 Task: Set the region availability for new prebuild configuration for codespaces in the repository "JS" to "US West".
Action: Mouse moved to (935, 177)
Screenshot: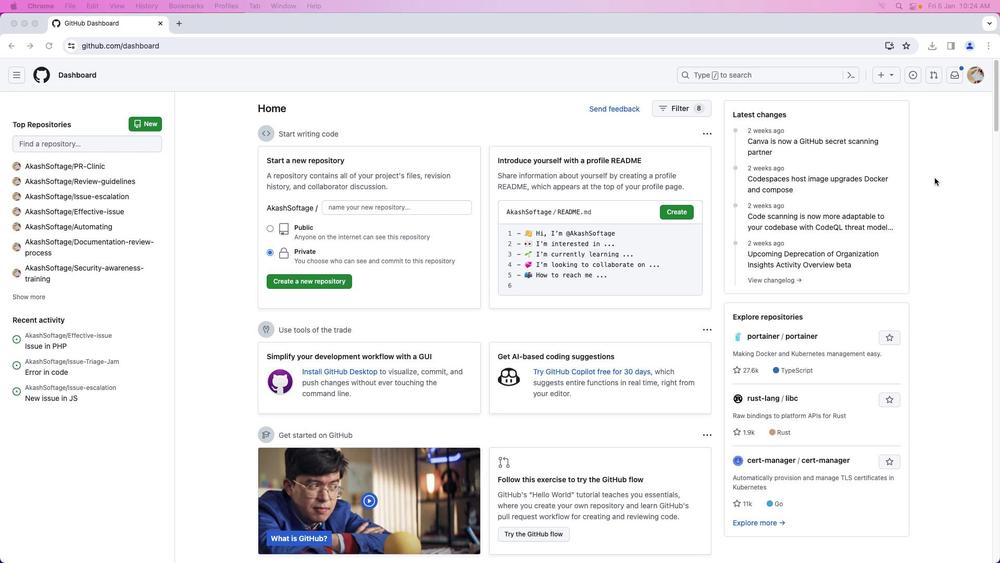 
Action: Mouse pressed left at (935, 177)
Screenshot: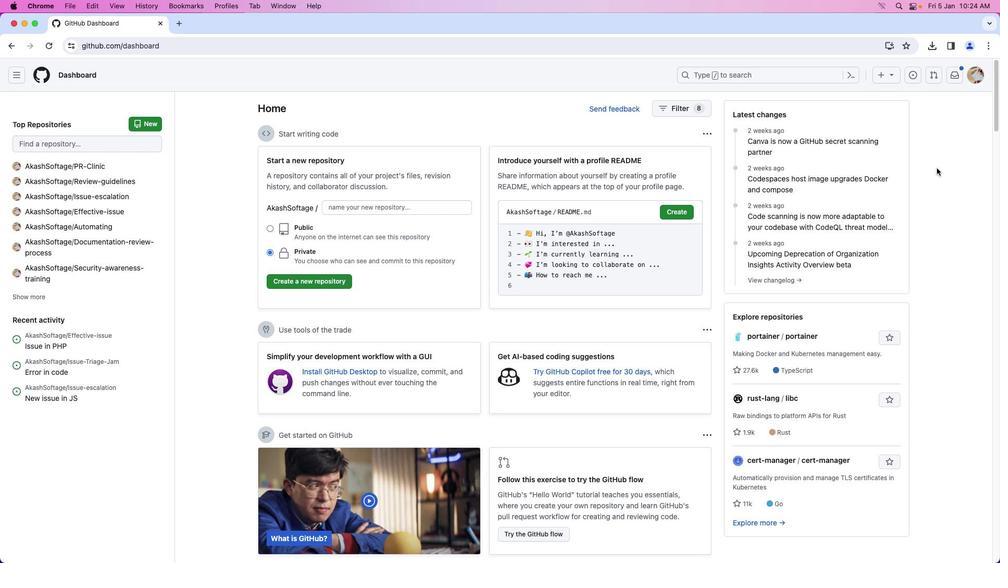 
Action: Mouse moved to (978, 76)
Screenshot: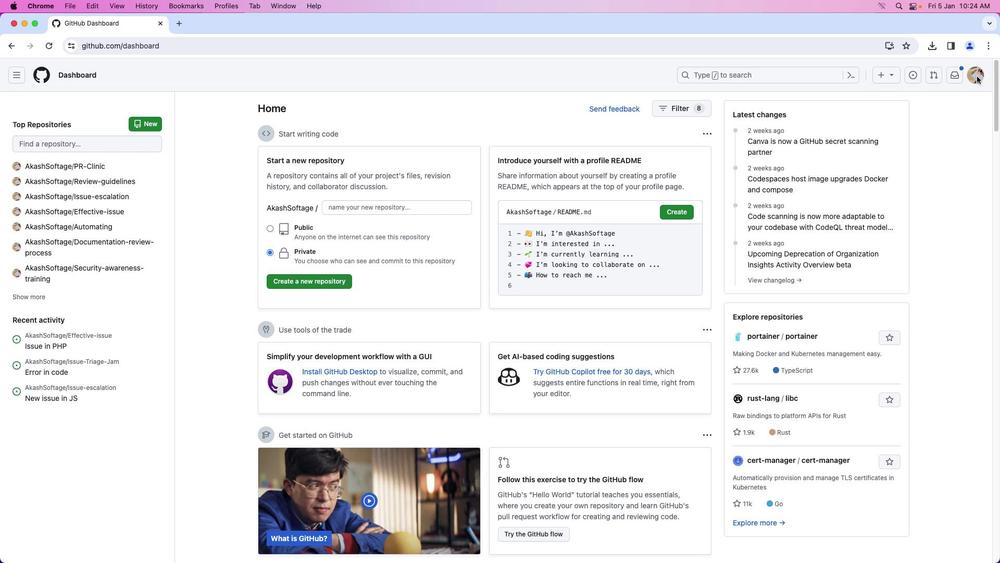 
Action: Mouse pressed left at (978, 76)
Screenshot: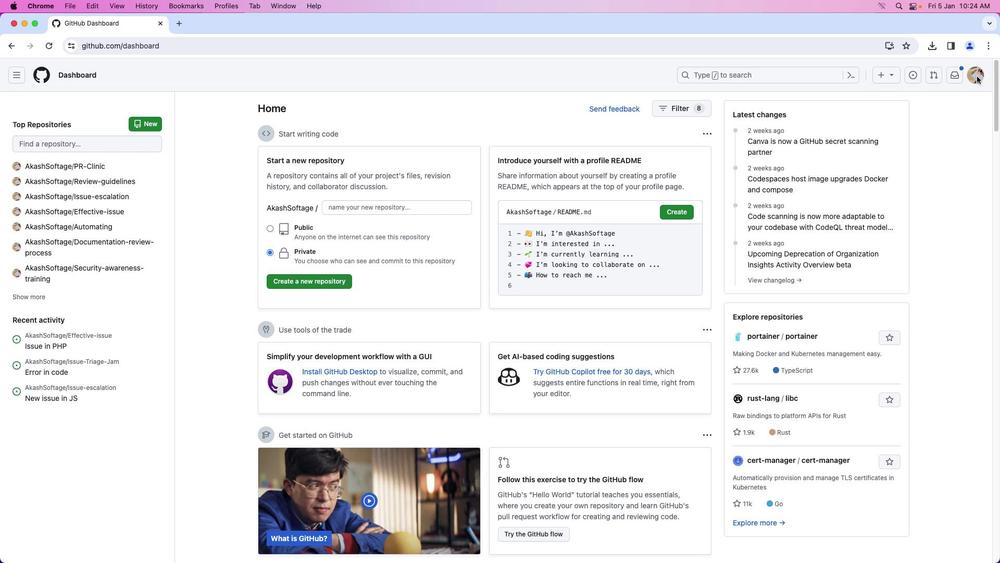 
Action: Mouse moved to (936, 168)
Screenshot: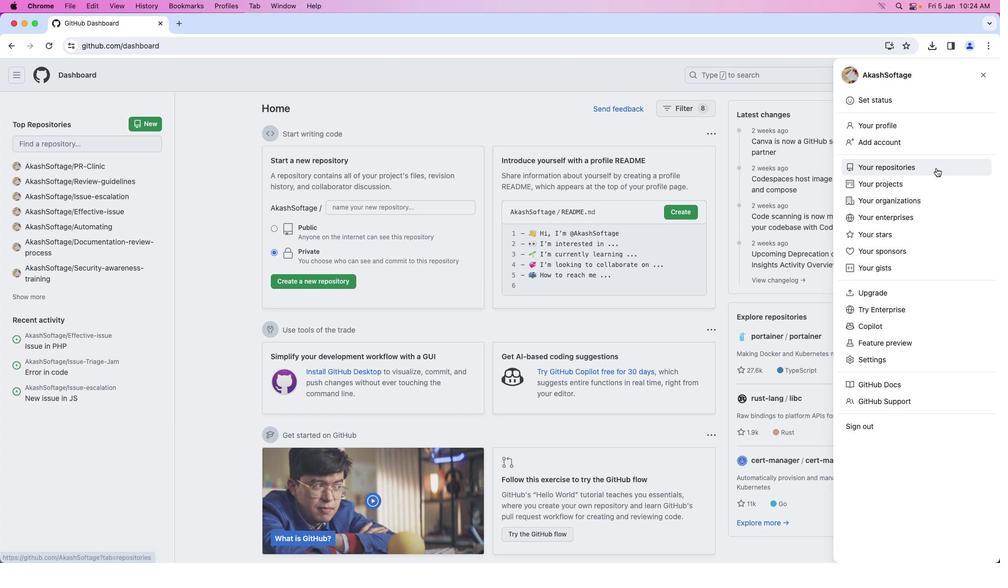 
Action: Mouse pressed left at (936, 168)
Screenshot: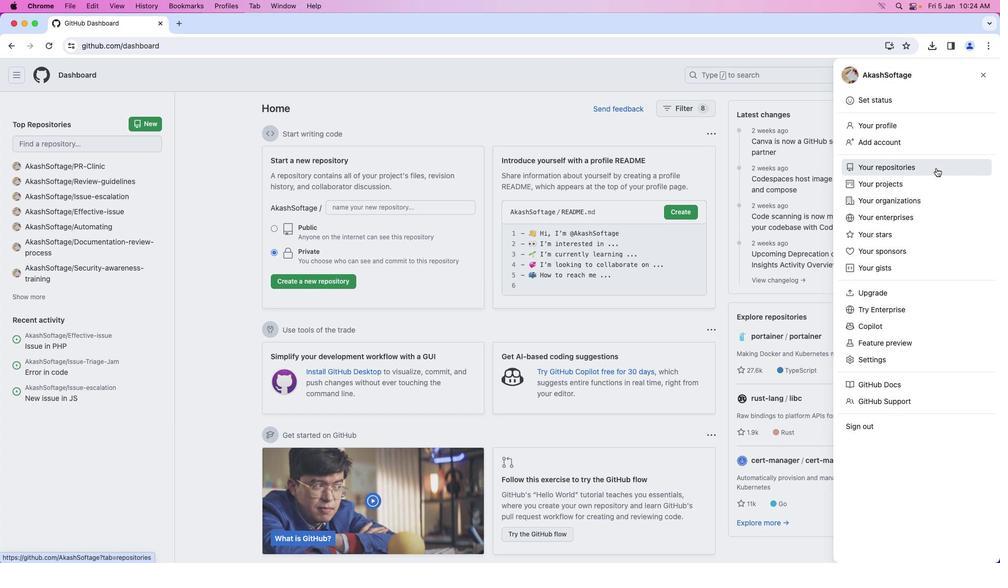 
Action: Mouse moved to (351, 174)
Screenshot: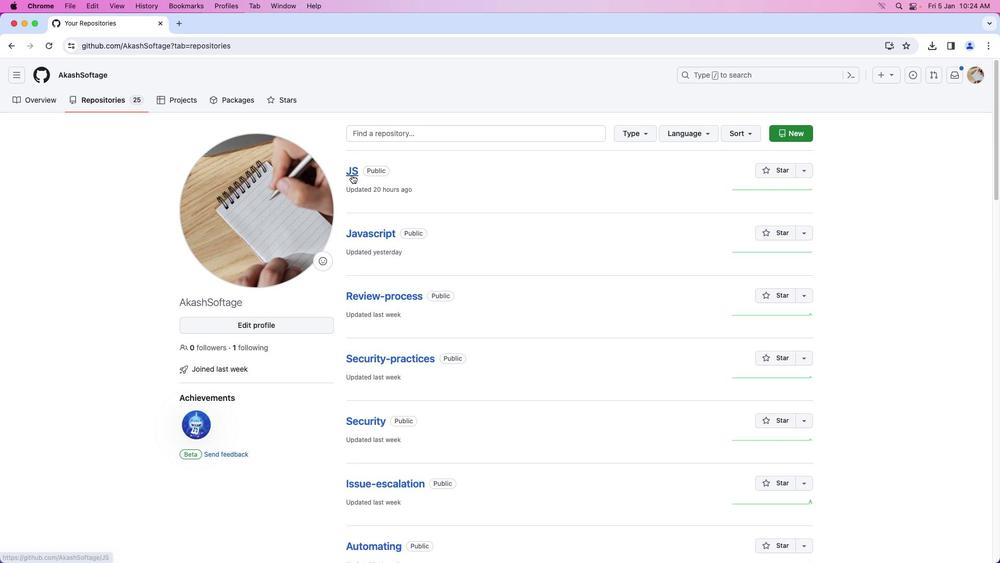 
Action: Mouse pressed left at (351, 174)
Screenshot: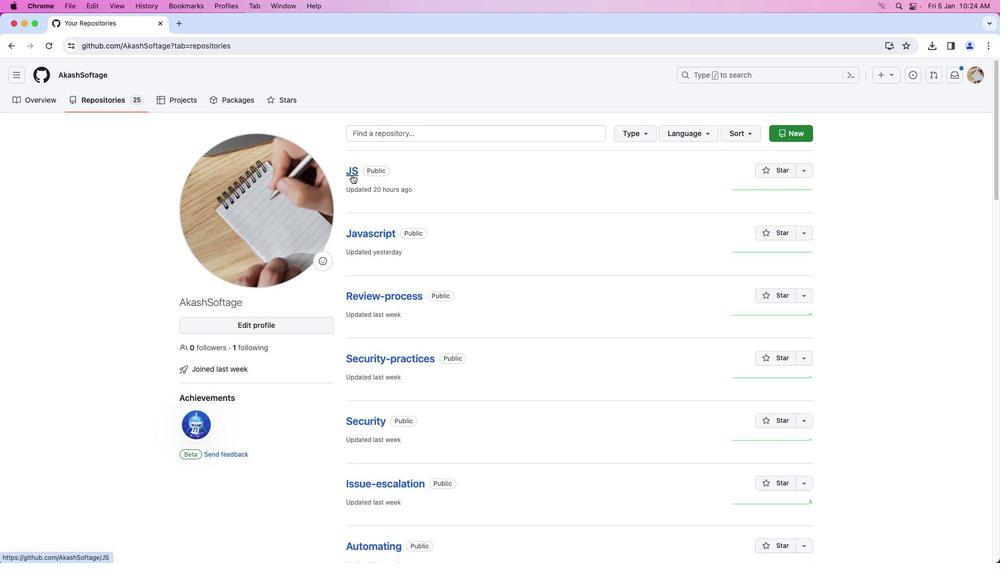 
Action: Mouse moved to (427, 101)
Screenshot: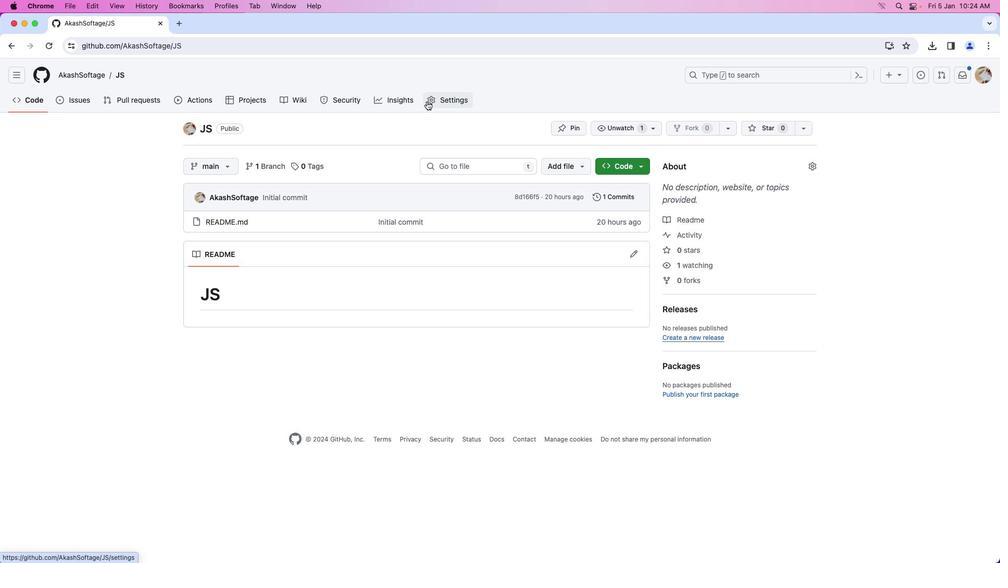 
Action: Mouse pressed left at (427, 101)
Screenshot: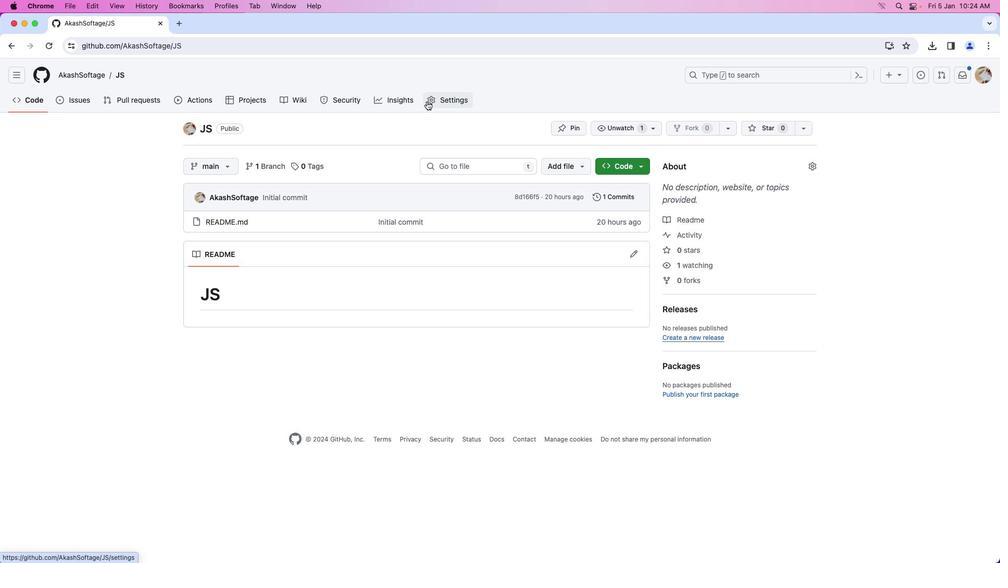 
Action: Mouse moved to (239, 333)
Screenshot: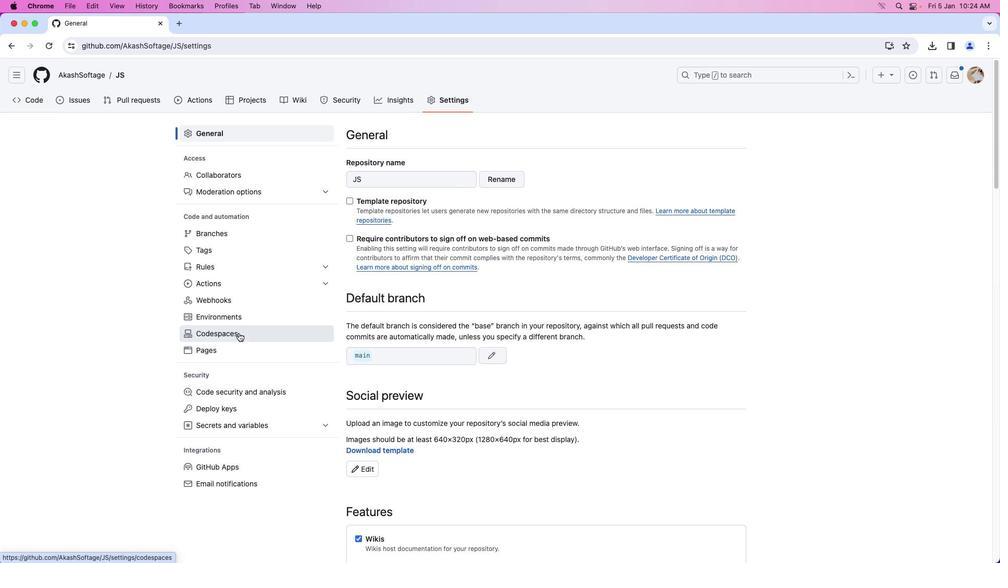 
Action: Mouse pressed left at (239, 333)
Screenshot: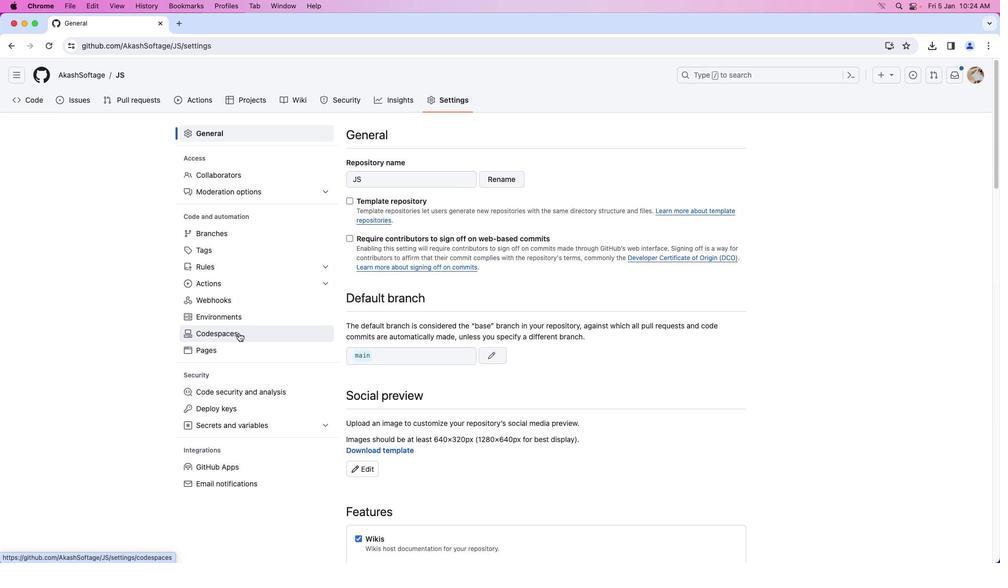 
Action: Mouse moved to (556, 271)
Screenshot: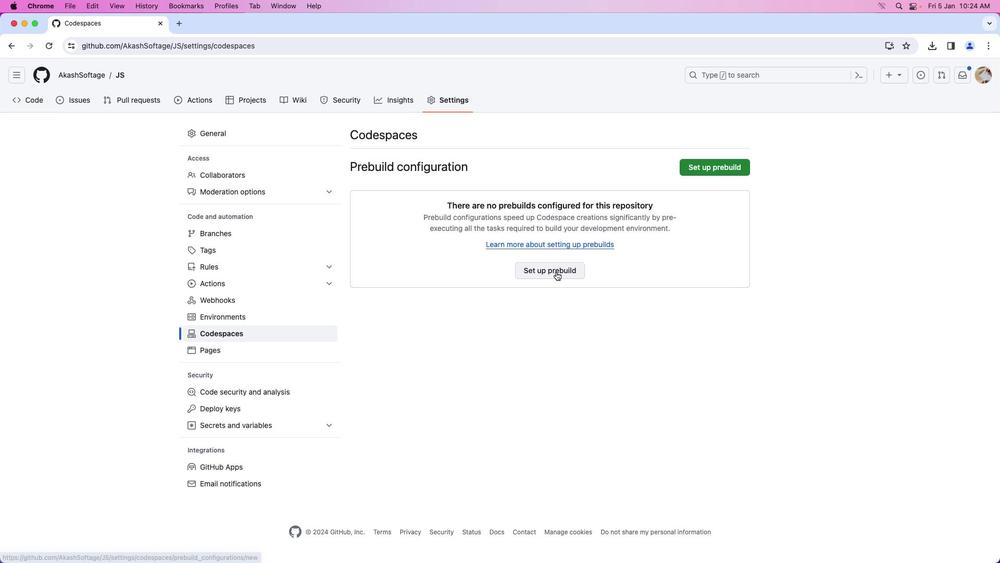 
Action: Mouse pressed left at (556, 271)
Screenshot: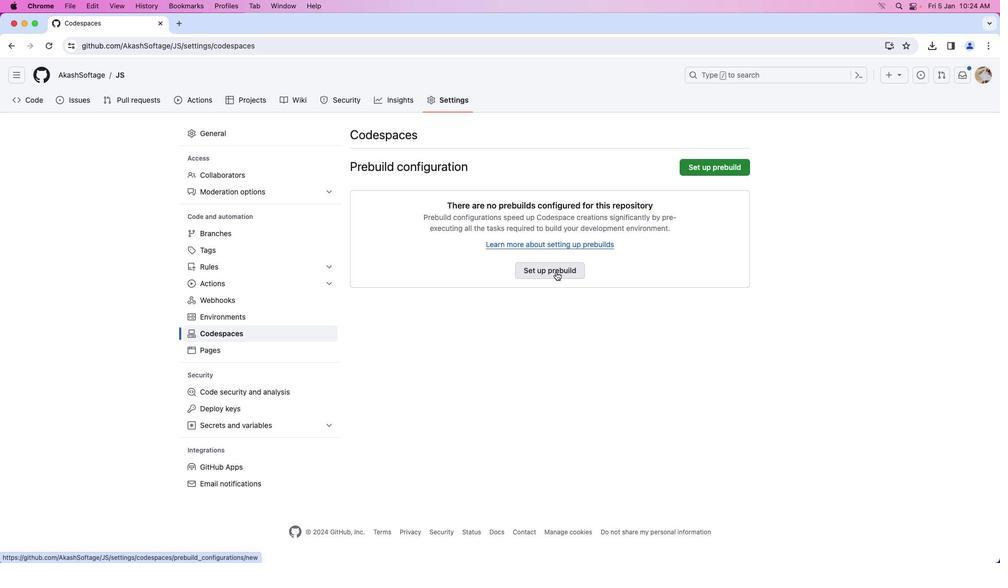 
Action: Mouse moved to (395, 330)
Screenshot: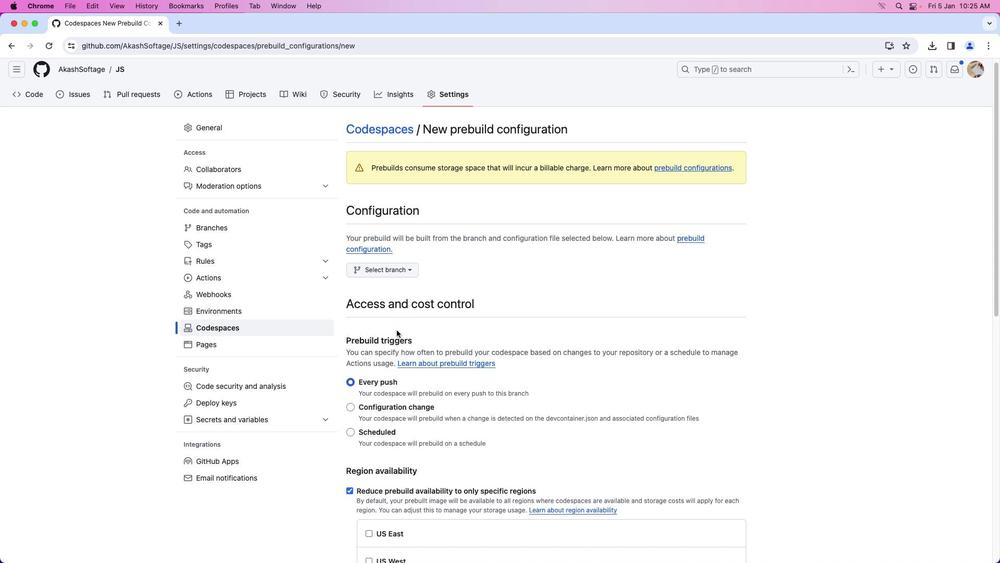 
Action: Mouse scrolled (395, 330) with delta (0, 0)
Screenshot: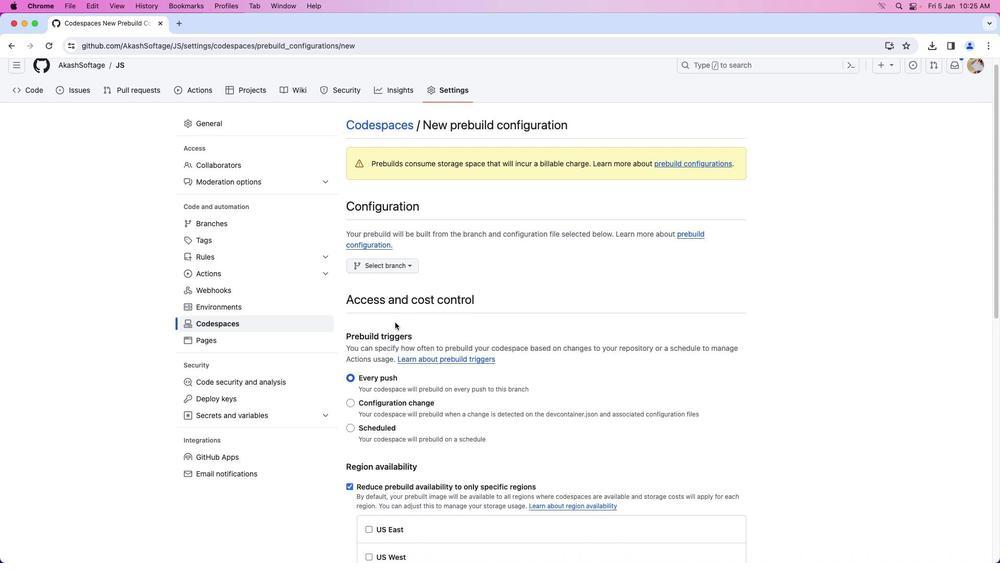 
Action: Mouse moved to (396, 332)
Screenshot: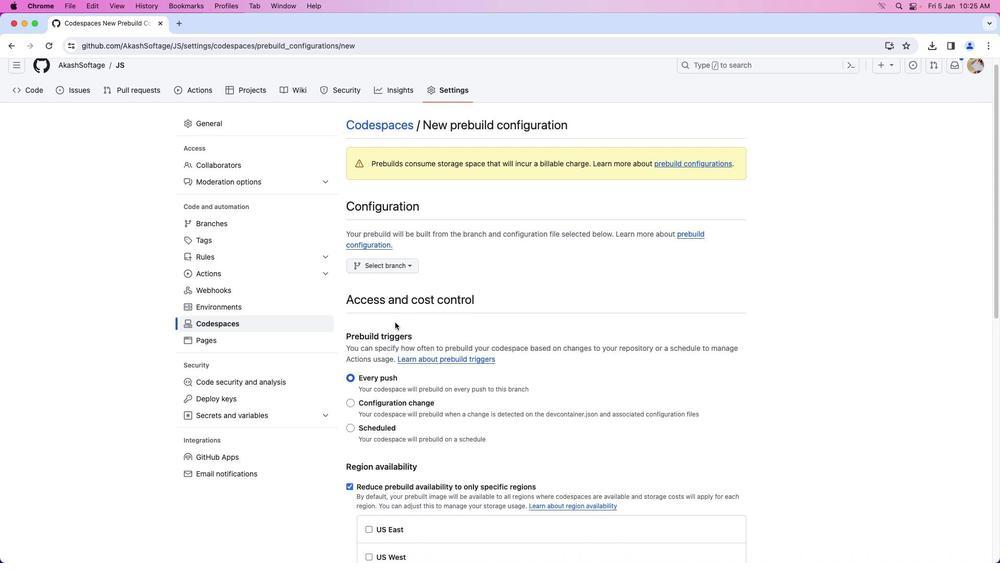 
Action: Mouse scrolled (396, 332) with delta (0, 0)
Screenshot: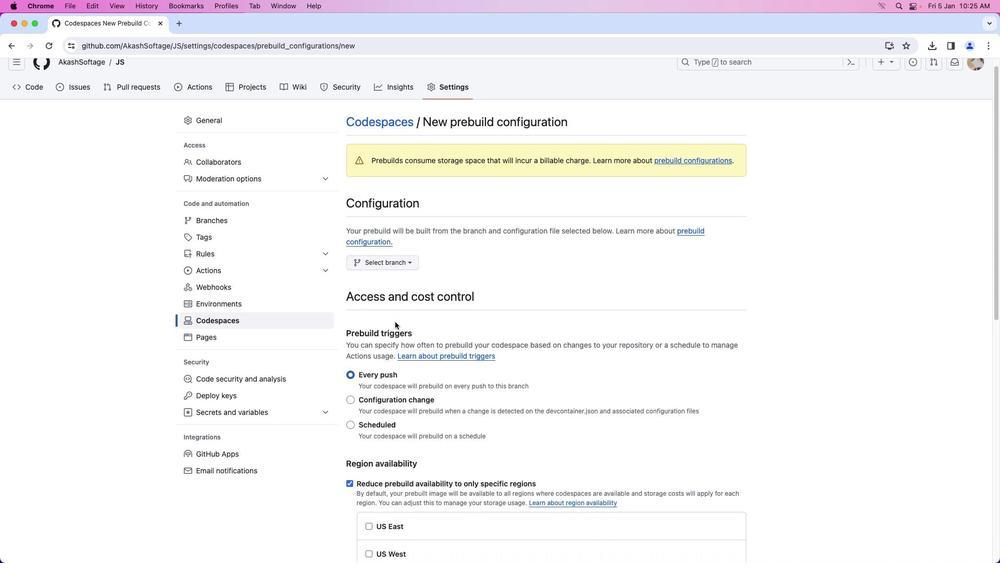 
Action: Mouse moved to (443, 231)
Screenshot: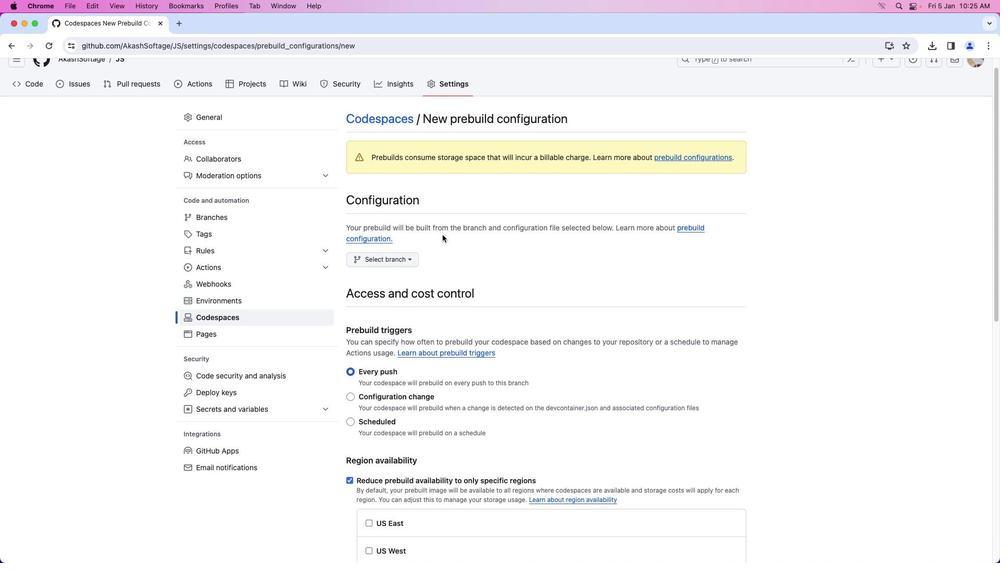 
Action: Mouse scrolled (443, 231) with delta (0, 0)
Screenshot: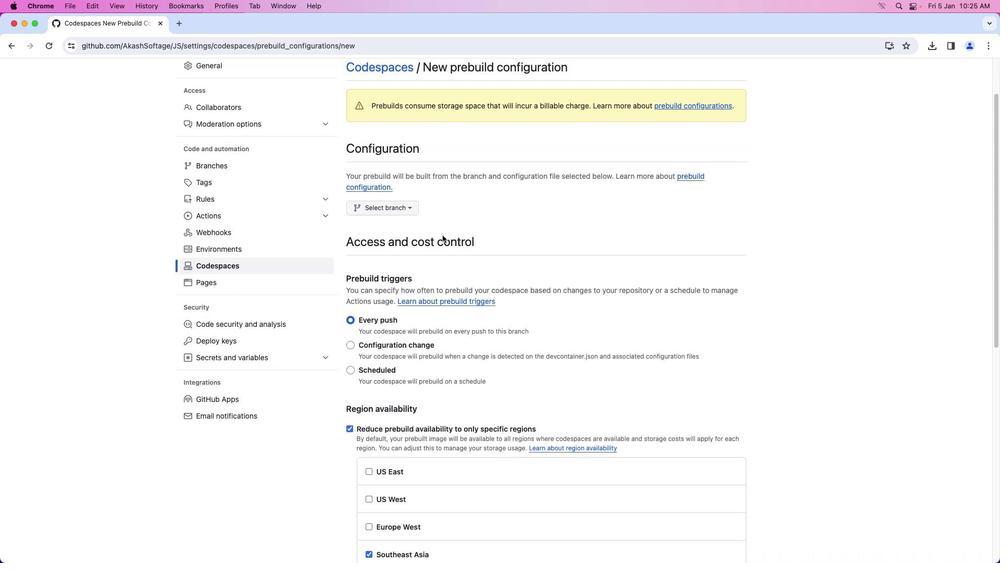 
Action: Mouse moved to (443, 233)
Screenshot: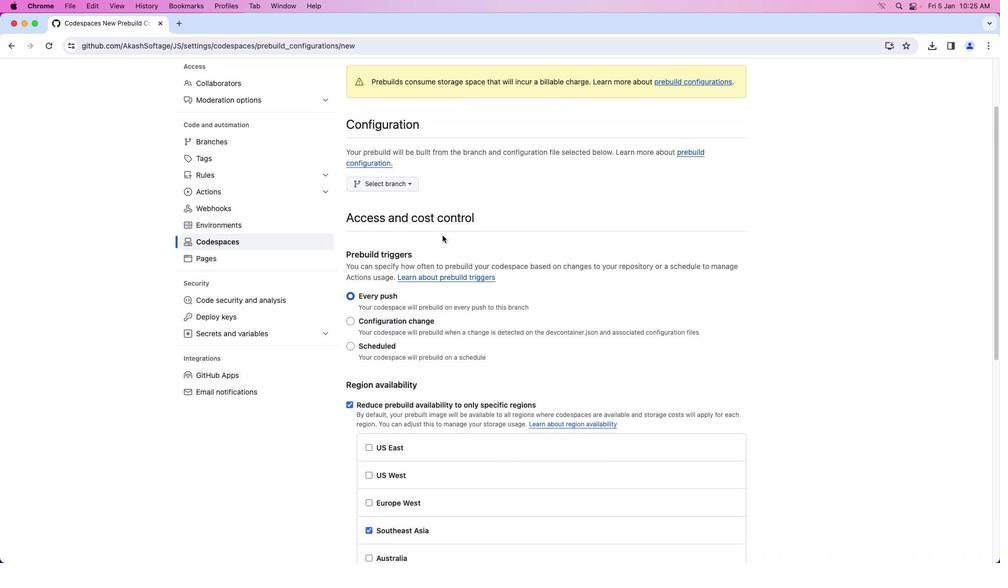 
Action: Mouse scrolled (443, 233) with delta (0, 0)
Screenshot: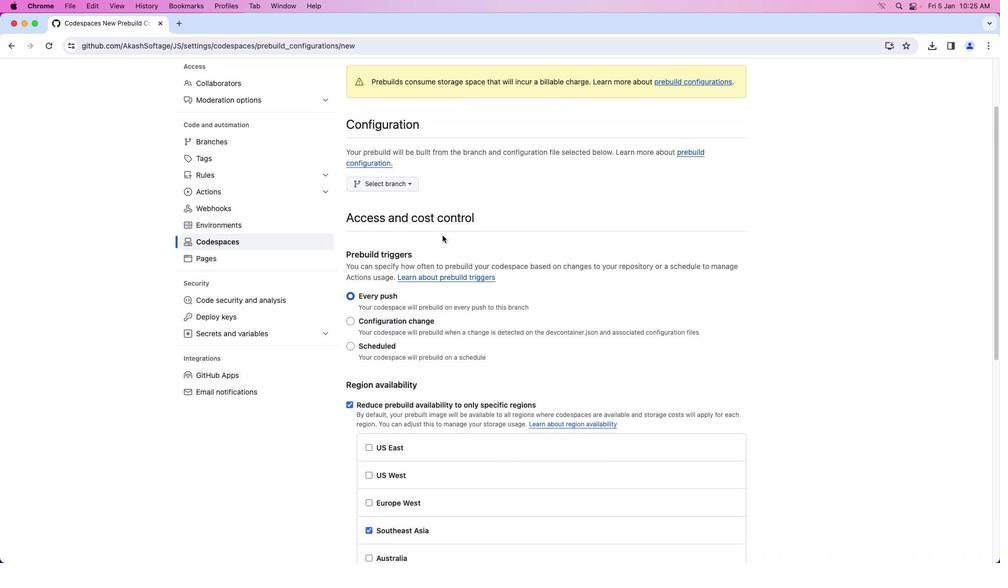 
Action: Mouse moved to (443, 235)
Screenshot: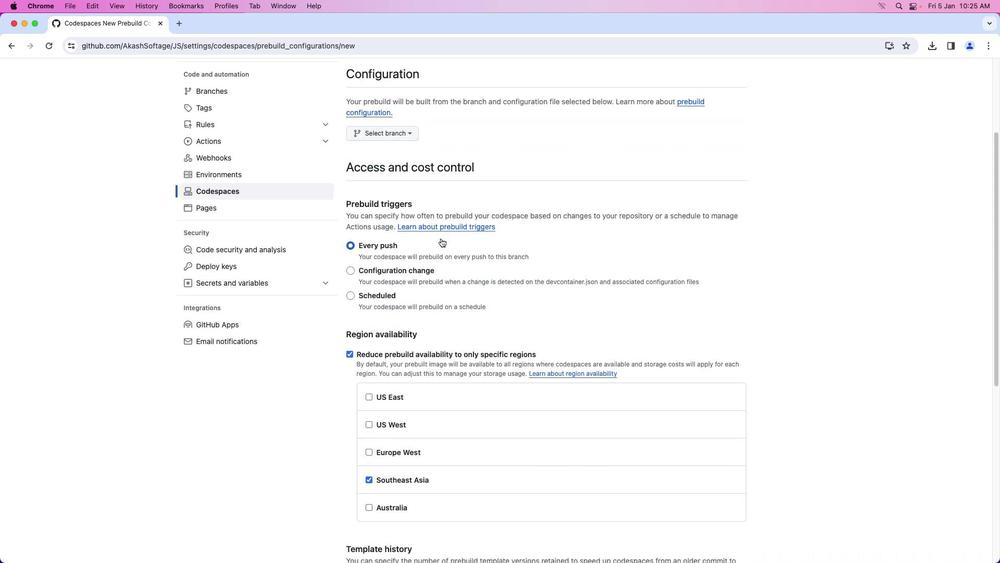 
Action: Mouse scrolled (443, 235) with delta (0, -1)
Screenshot: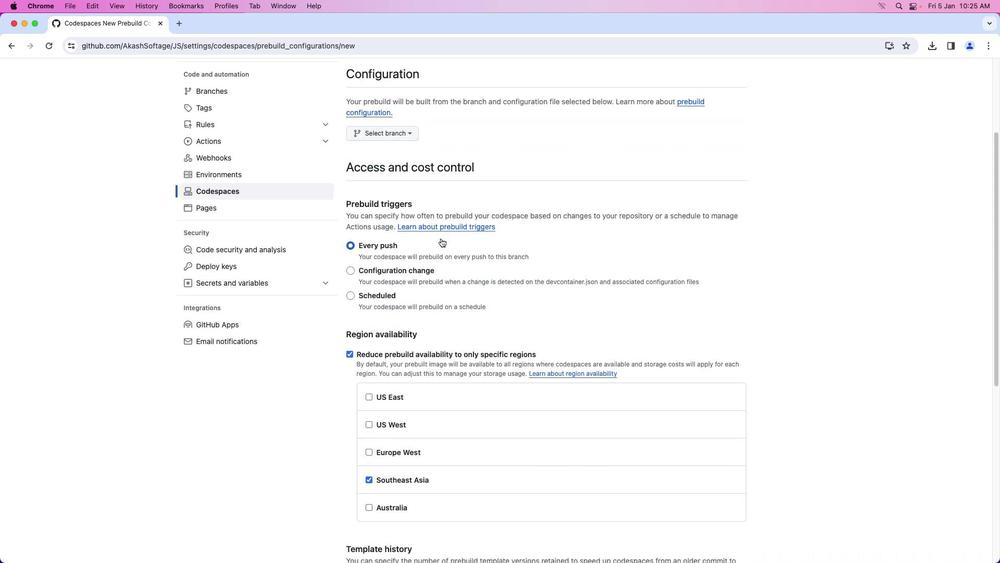 
Action: Mouse scrolled (443, 235) with delta (0, -2)
Screenshot: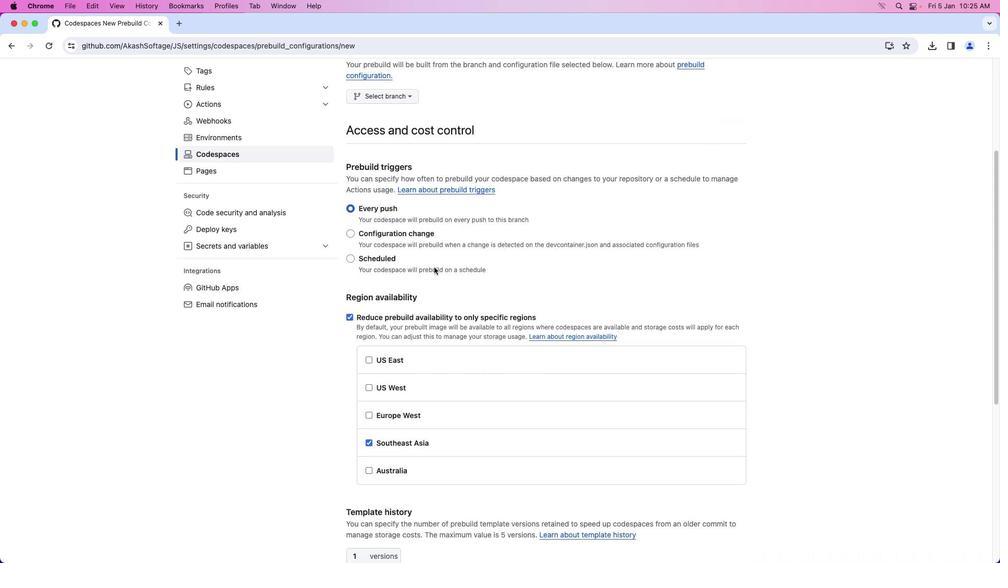
Action: Mouse moved to (375, 363)
Screenshot: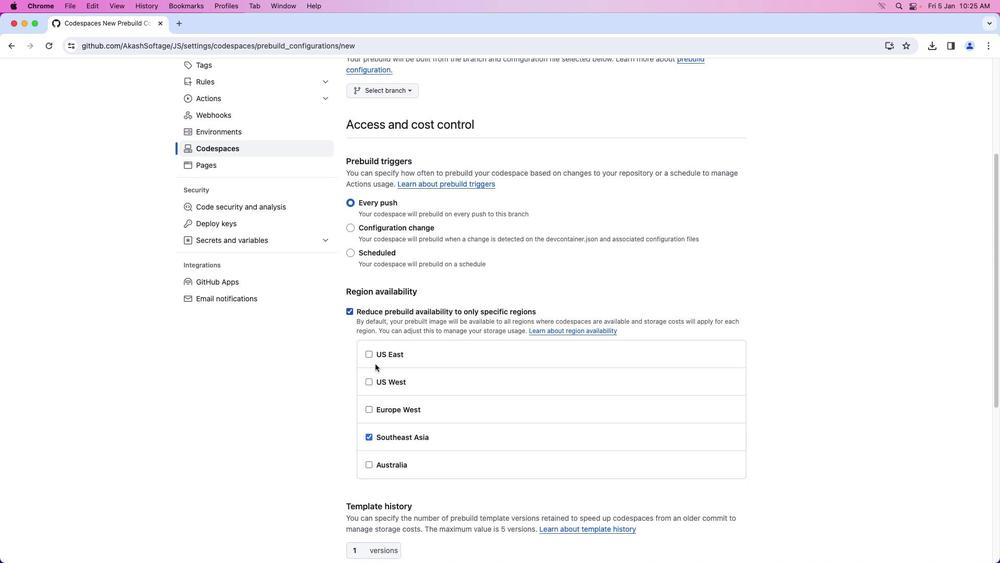 
Action: Mouse scrolled (375, 363) with delta (0, 0)
Screenshot: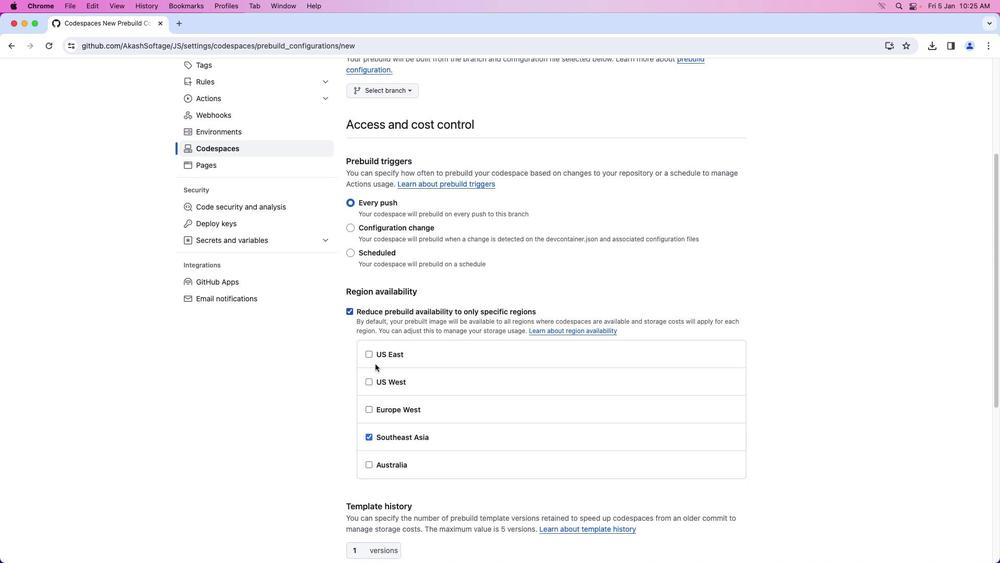 
Action: Mouse moved to (375, 363)
Screenshot: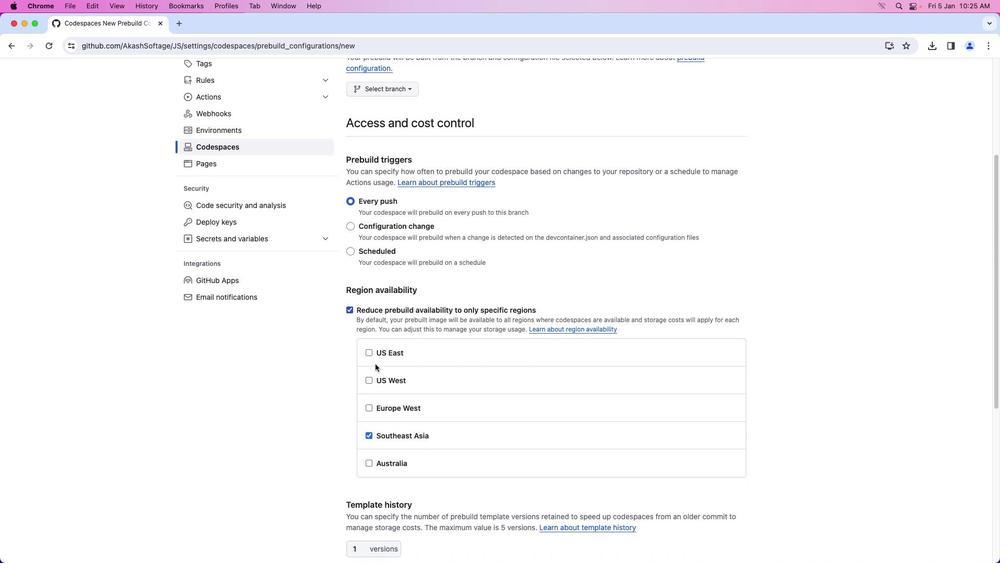 
Action: Mouse scrolled (375, 363) with delta (0, 0)
Screenshot: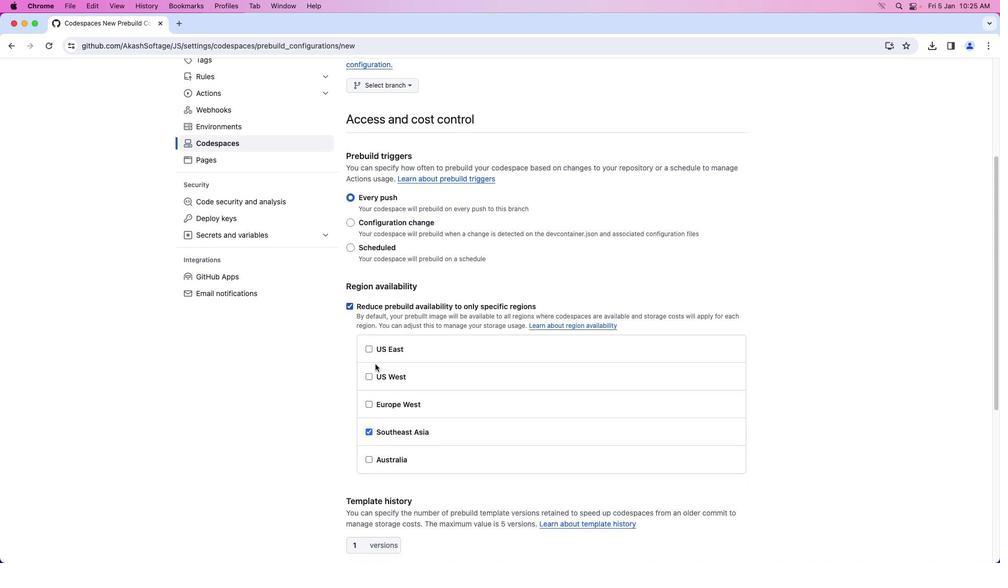 
Action: Mouse scrolled (375, 363) with delta (0, 0)
Screenshot: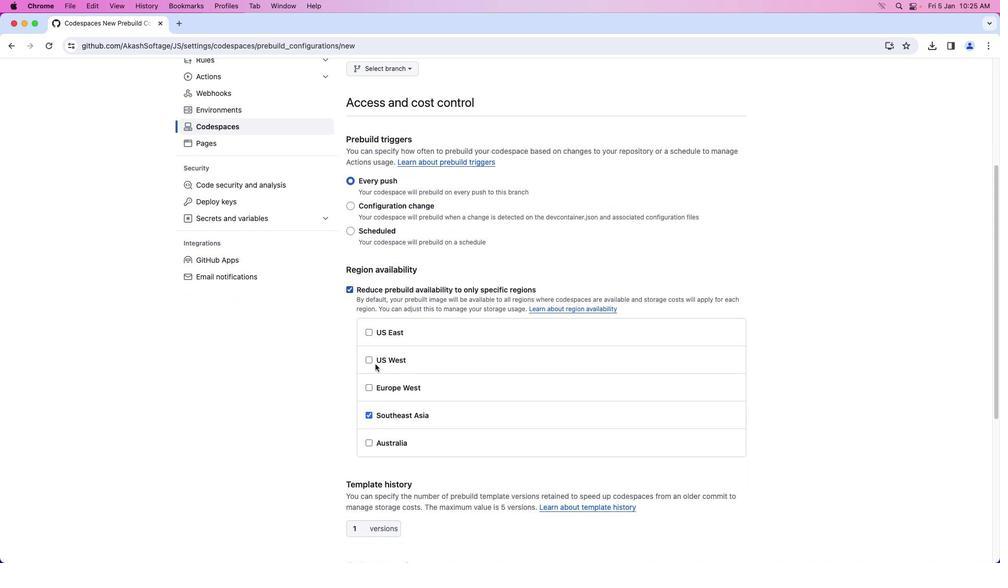 
Action: Mouse scrolled (375, 363) with delta (0, 0)
Screenshot: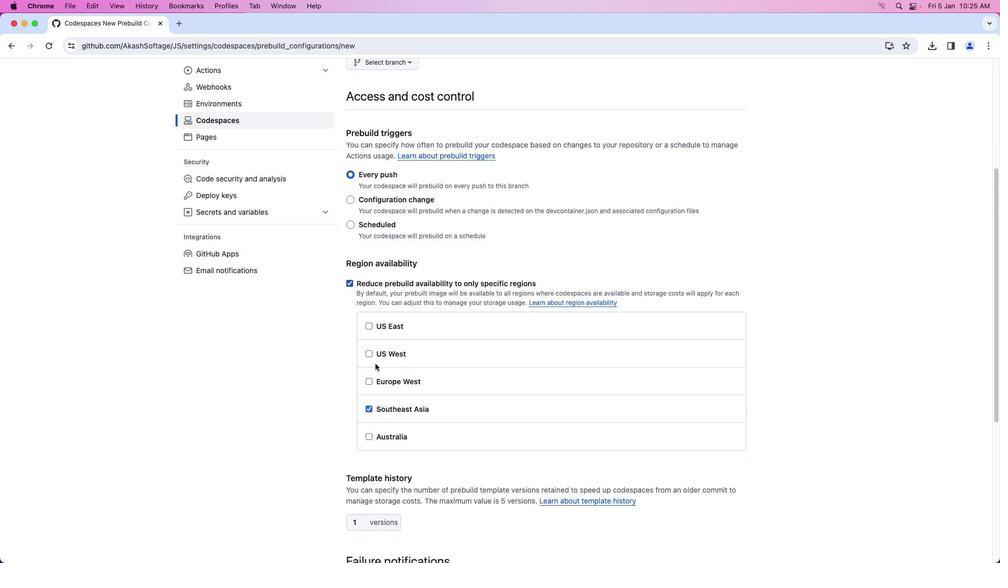 
Action: Mouse moved to (370, 353)
Screenshot: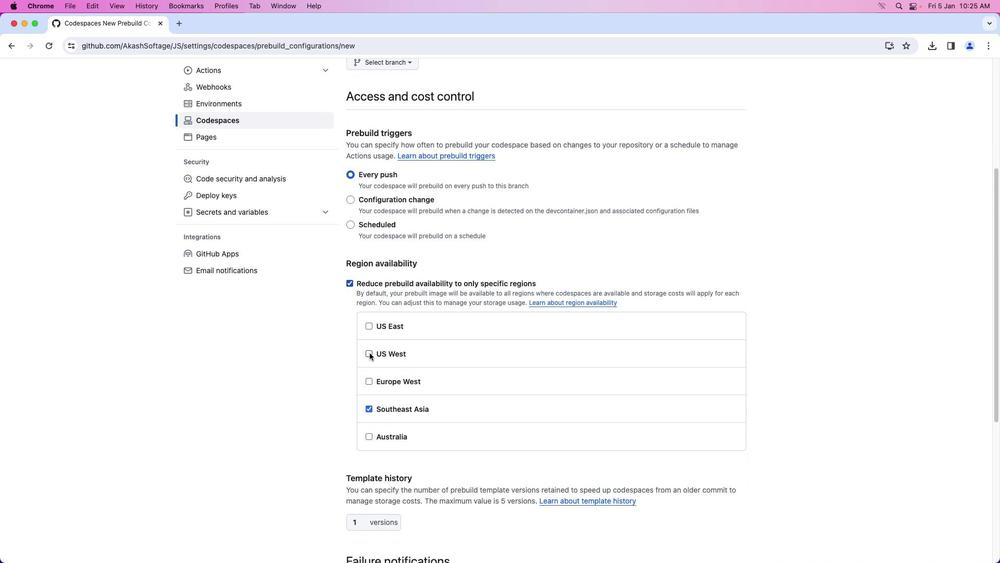 
Action: Mouse pressed left at (370, 353)
Screenshot: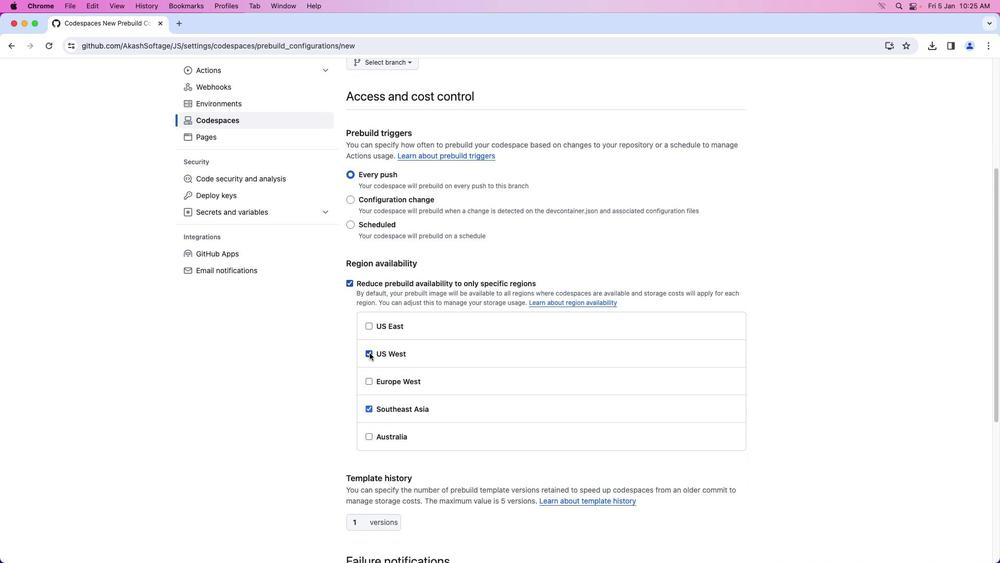 
Action: Mouse moved to (369, 408)
Screenshot: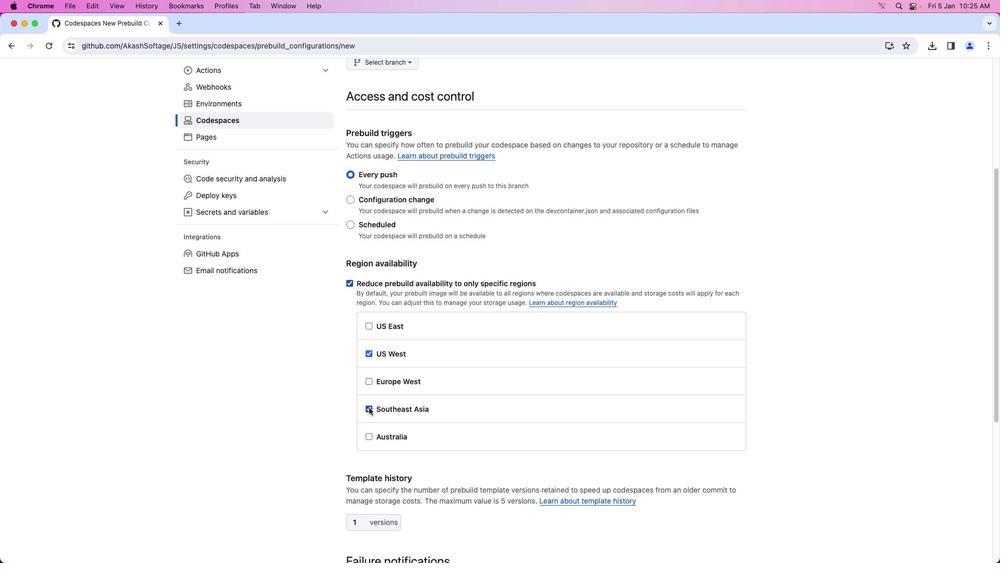 
Action: Mouse pressed left at (369, 408)
Screenshot: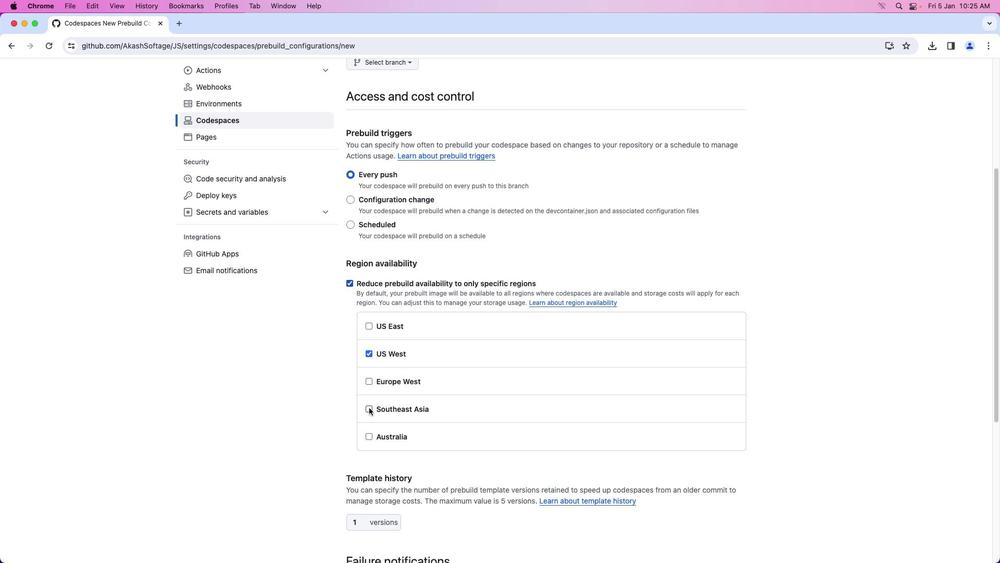 
Action: Mouse moved to (439, 350)
Screenshot: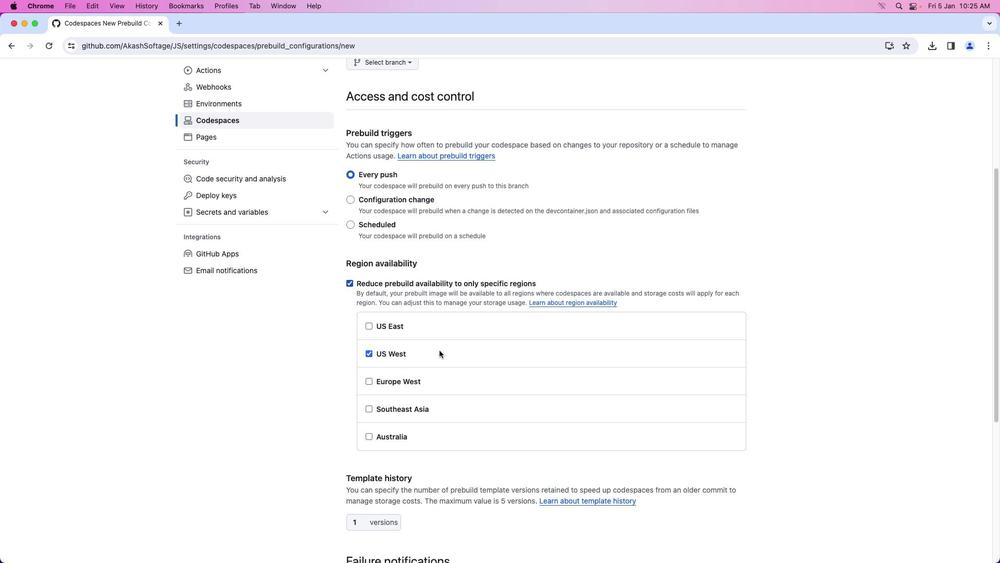 
